 Task: Filter dependabot alerts in the repository "Javascript" by the package "pkg".
Action: Mouse moved to (1042, 130)
Screenshot: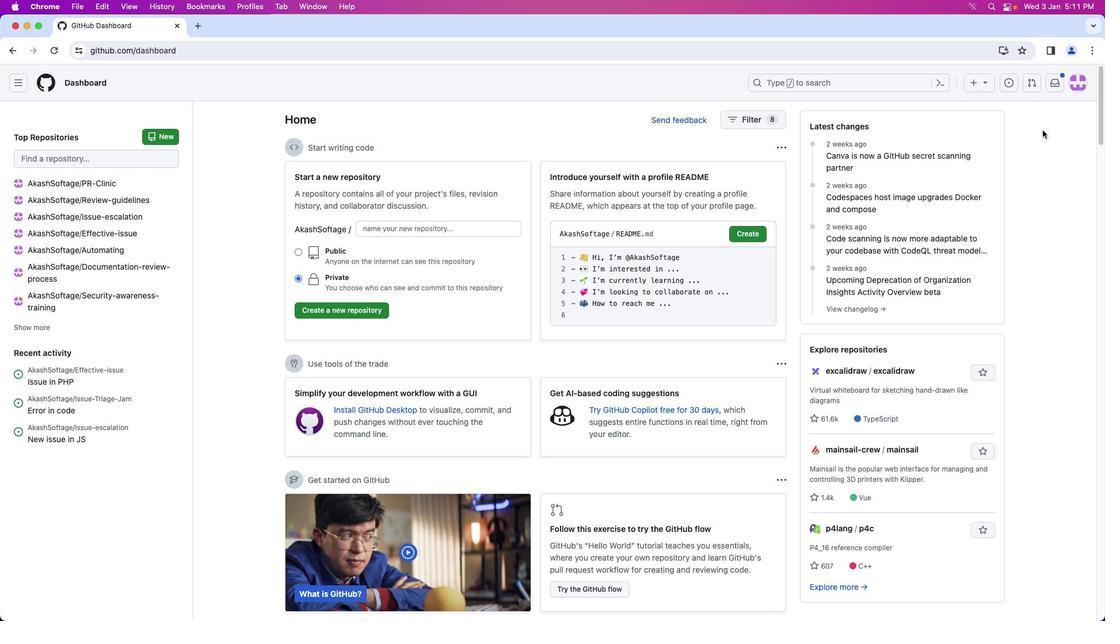 
Action: Mouse pressed left at (1042, 130)
Screenshot: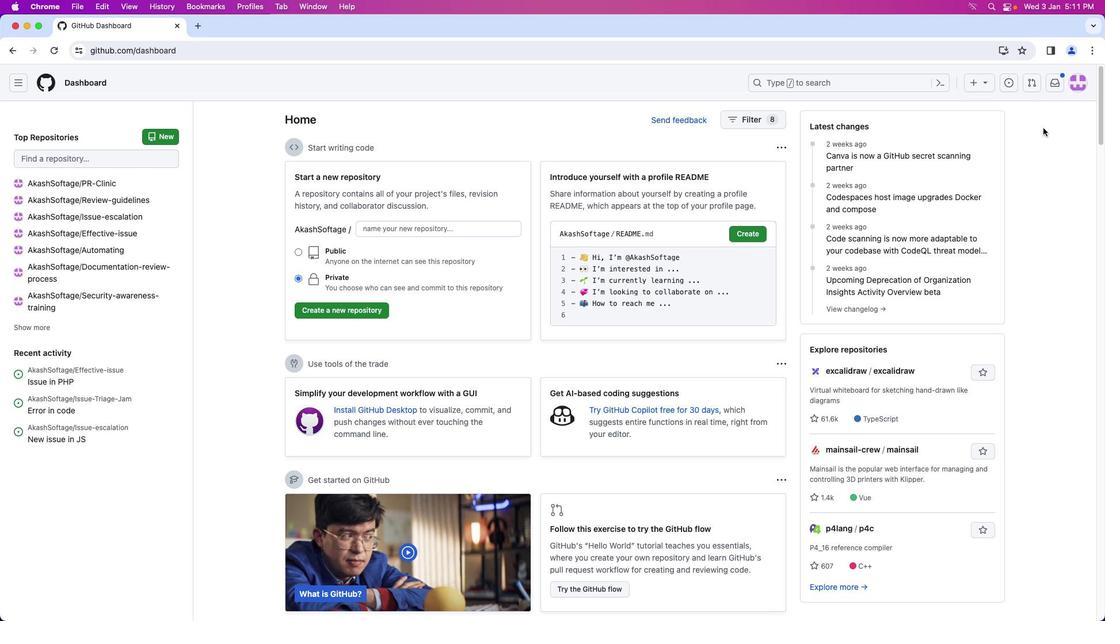 
Action: Mouse moved to (1073, 86)
Screenshot: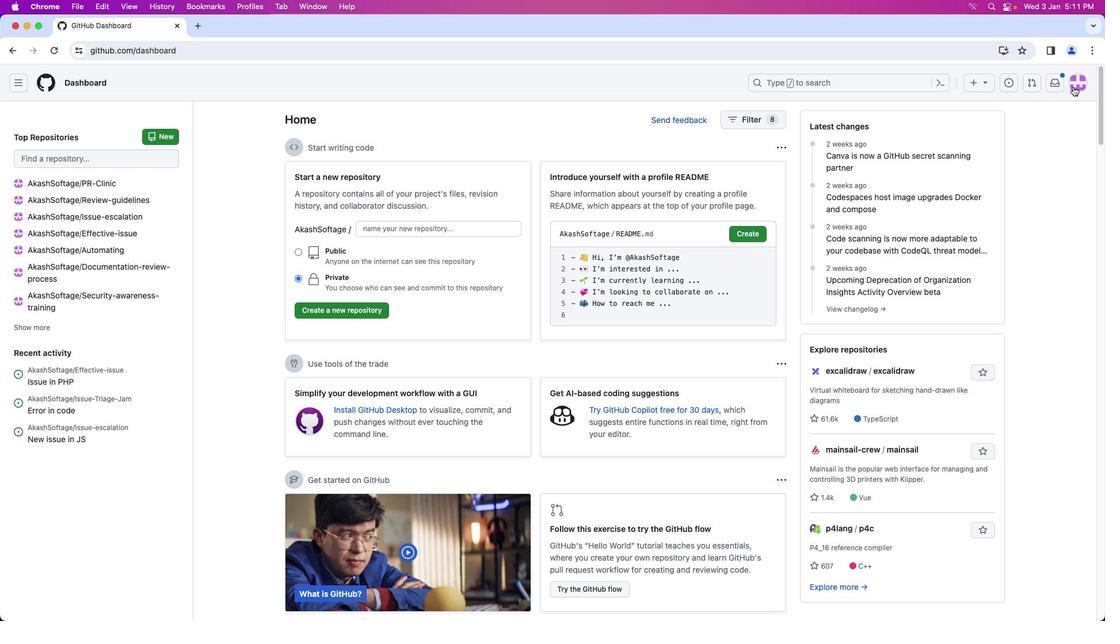 
Action: Mouse pressed left at (1073, 86)
Screenshot: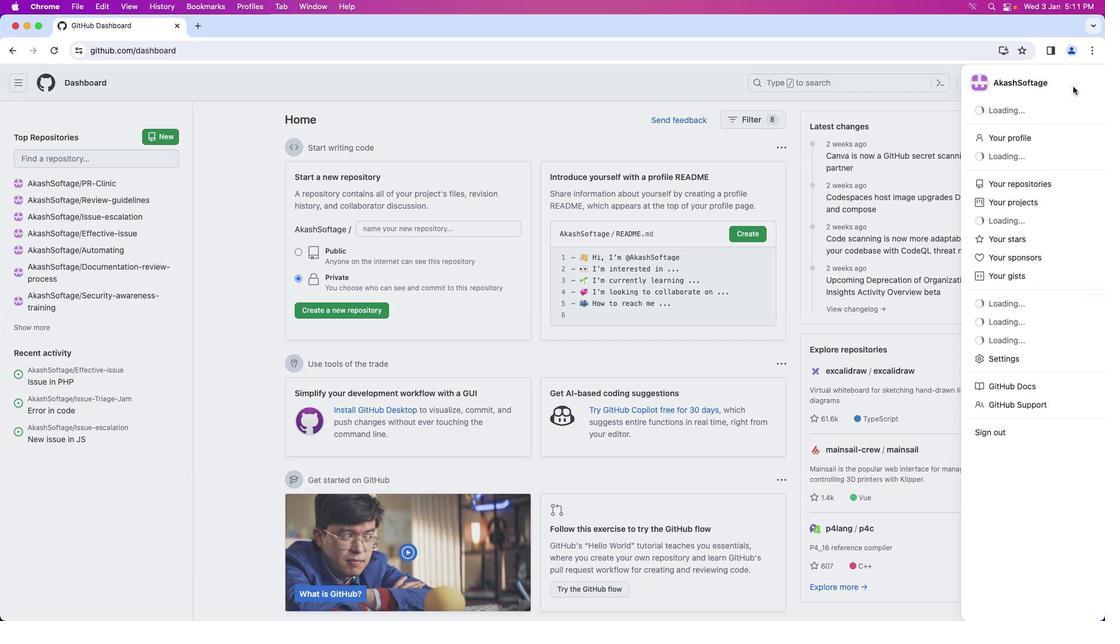 
Action: Mouse moved to (990, 185)
Screenshot: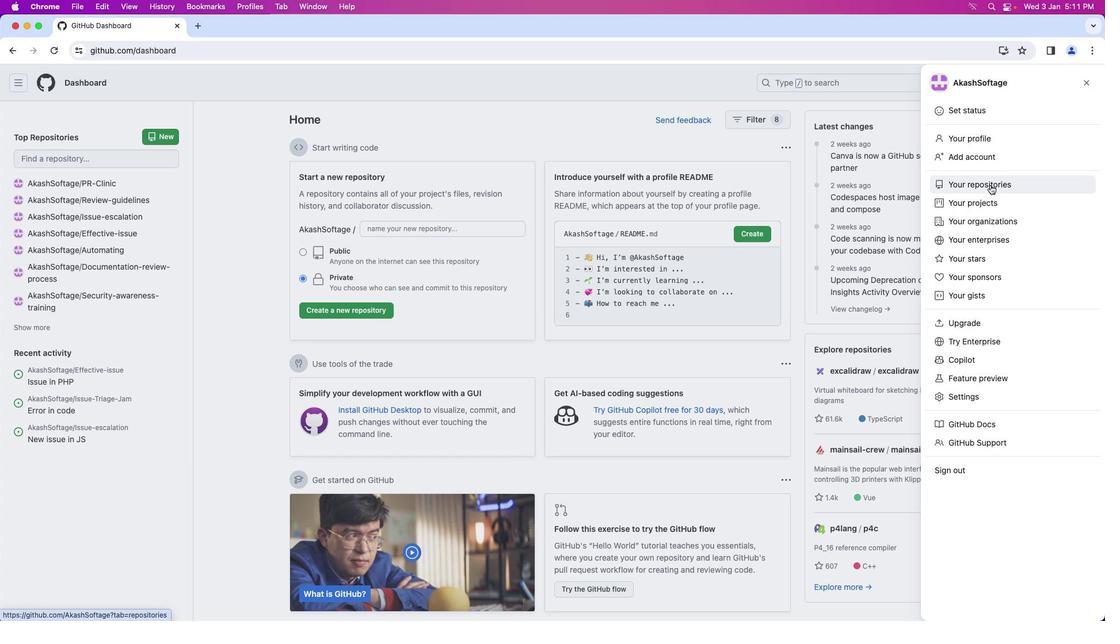 
Action: Mouse pressed left at (990, 185)
Screenshot: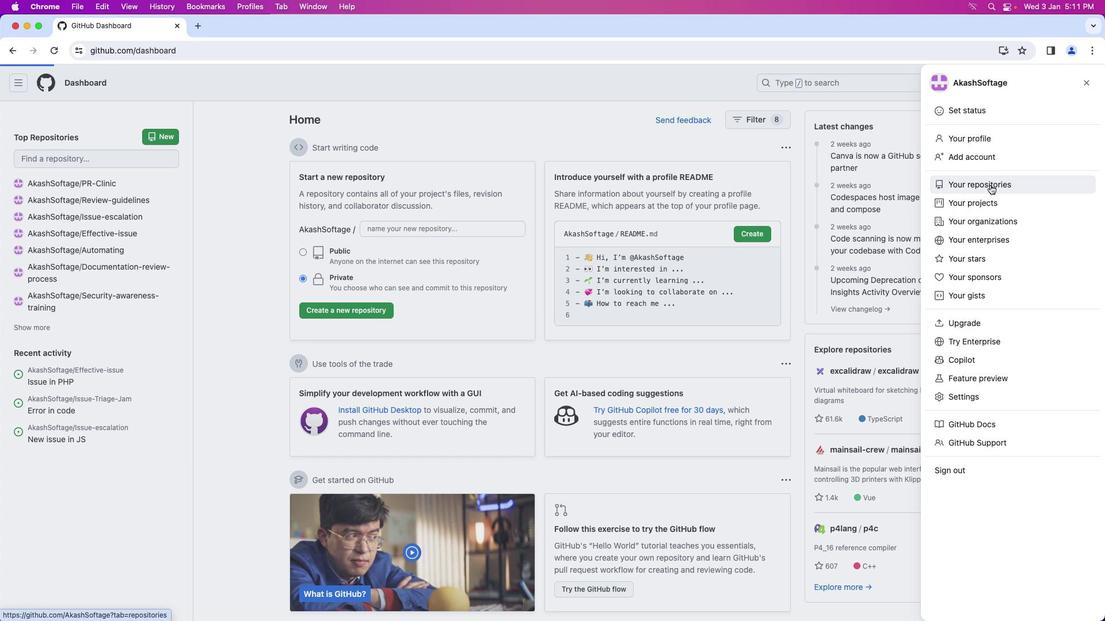 
Action: Mouse moved to (421, 192)
Screenshot: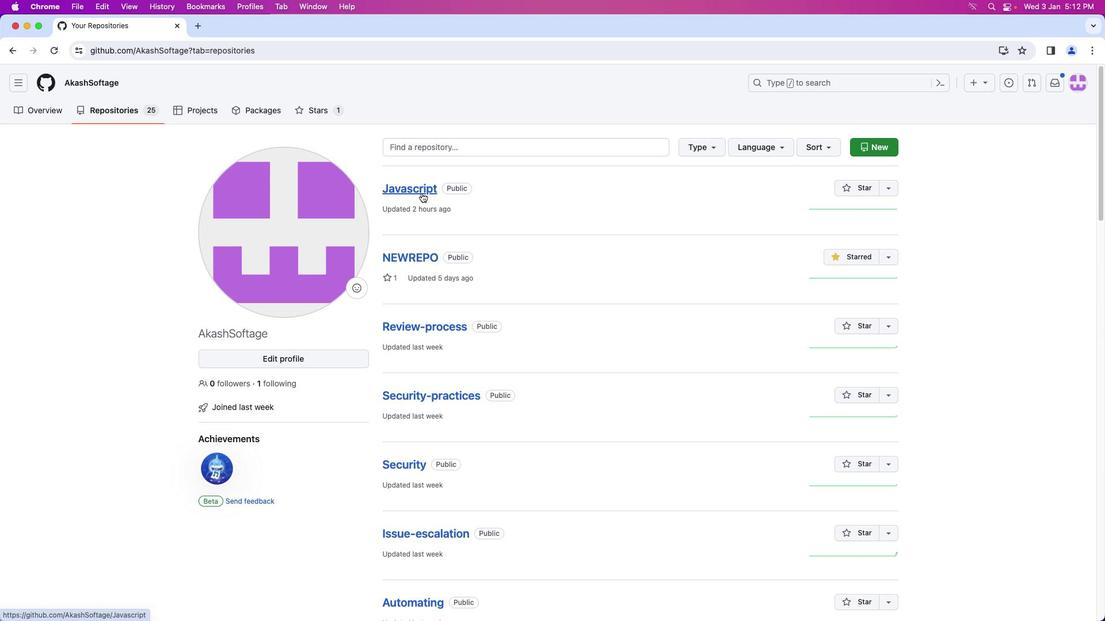 
Action: Mouse pressed left at (421, 192)
Screenshot: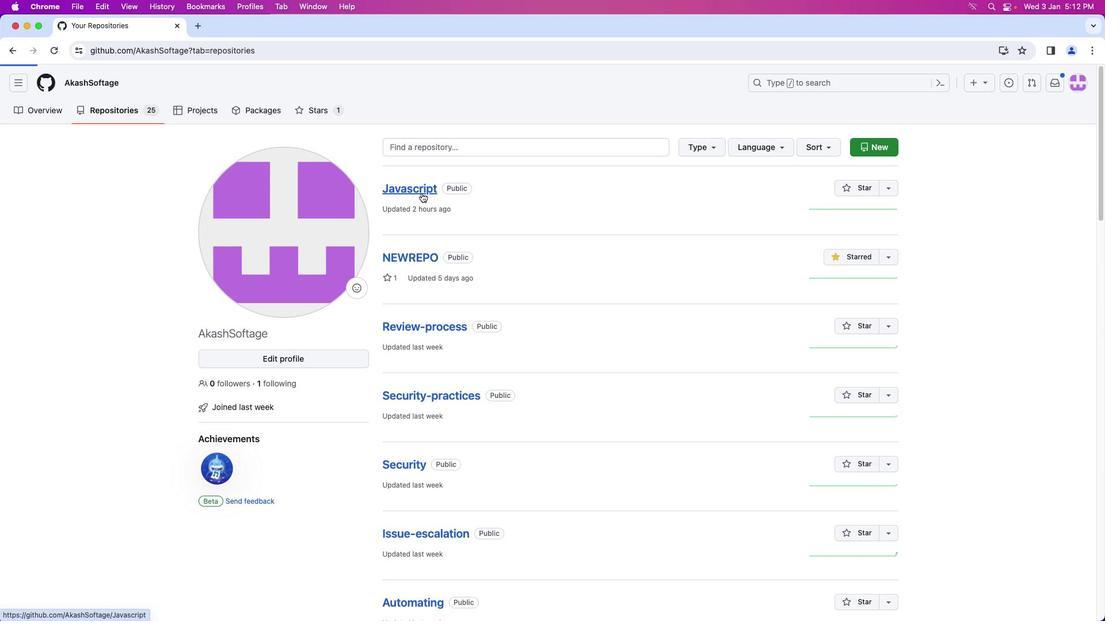 
Action: Mouse moved to (372, 113)
Screenshot: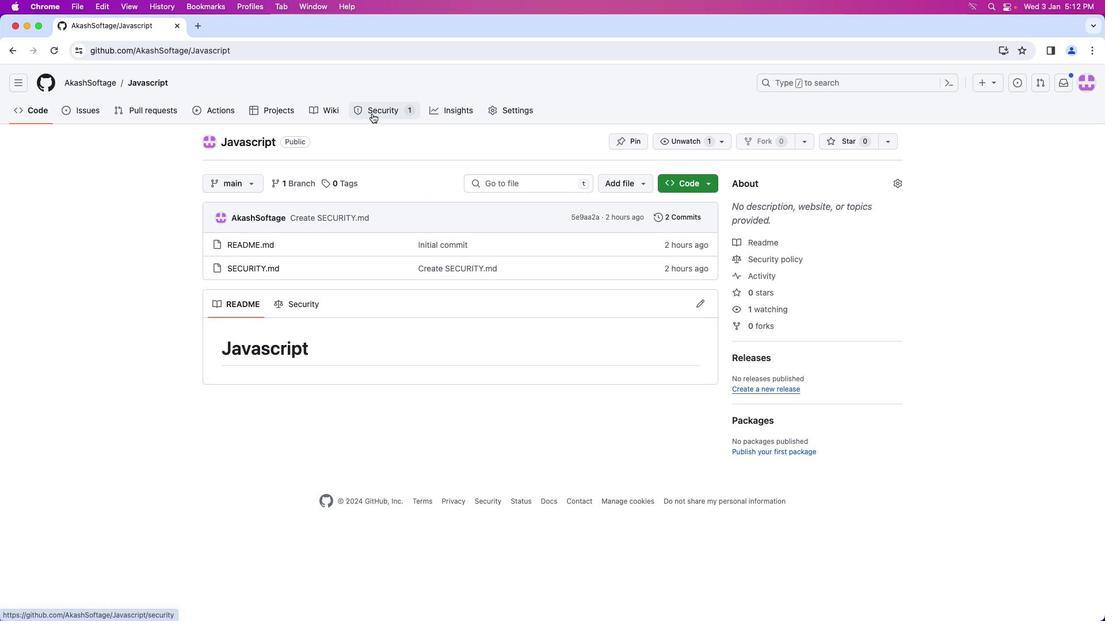 
Action: Mouse pressed left at (372, 113)
Screenshot: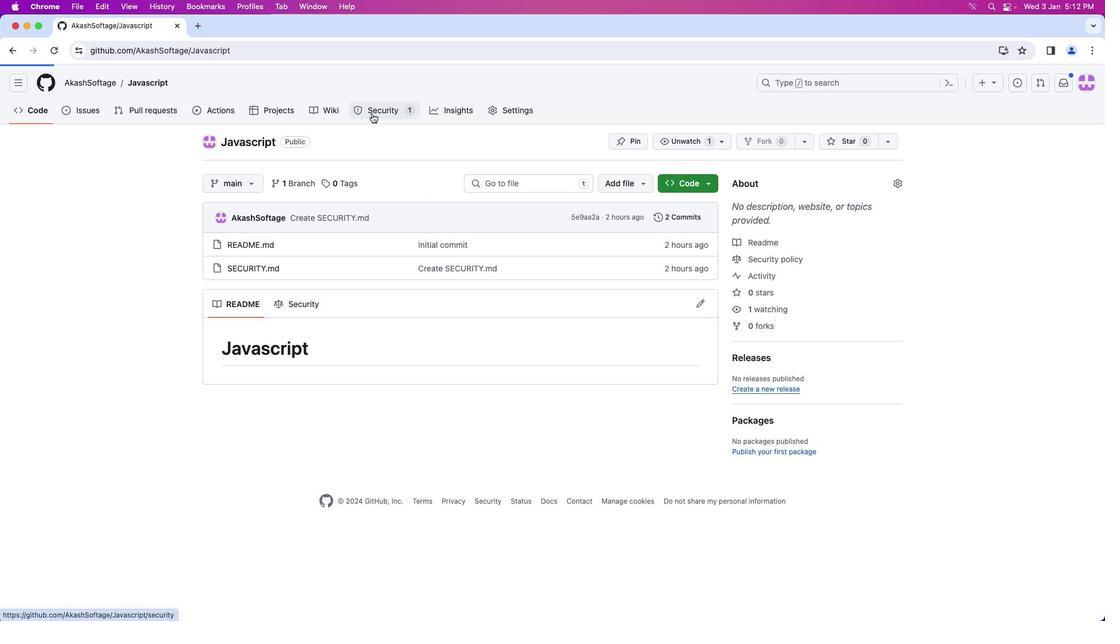 
Action: Mouse moved to (295, 263)
Screenshot: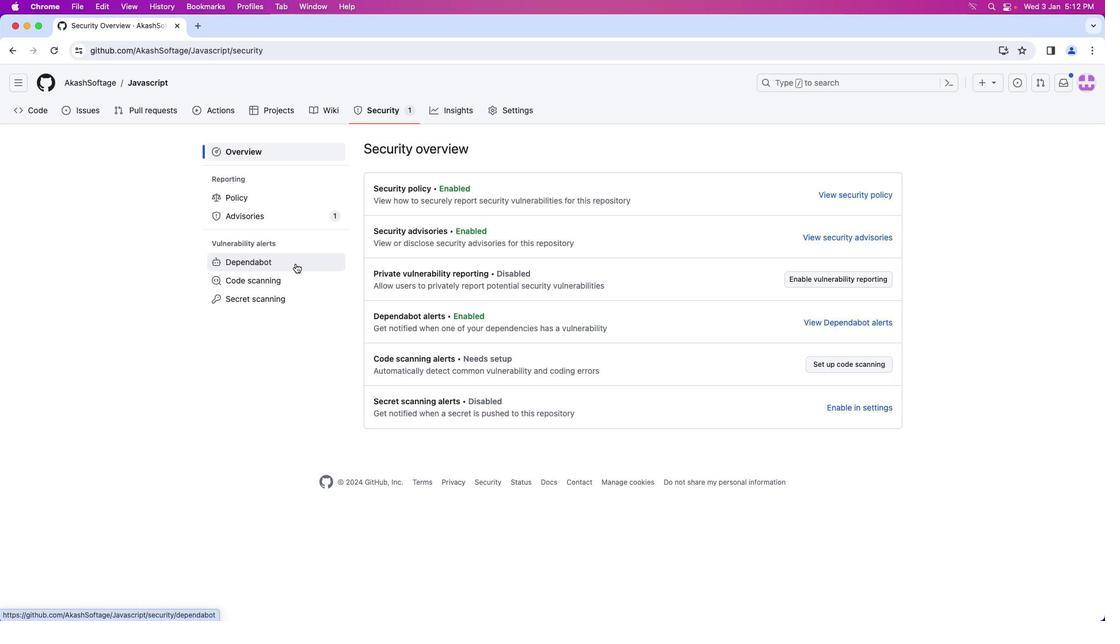 
Action: Mouse pressed left at (295, 263)
Screenshot: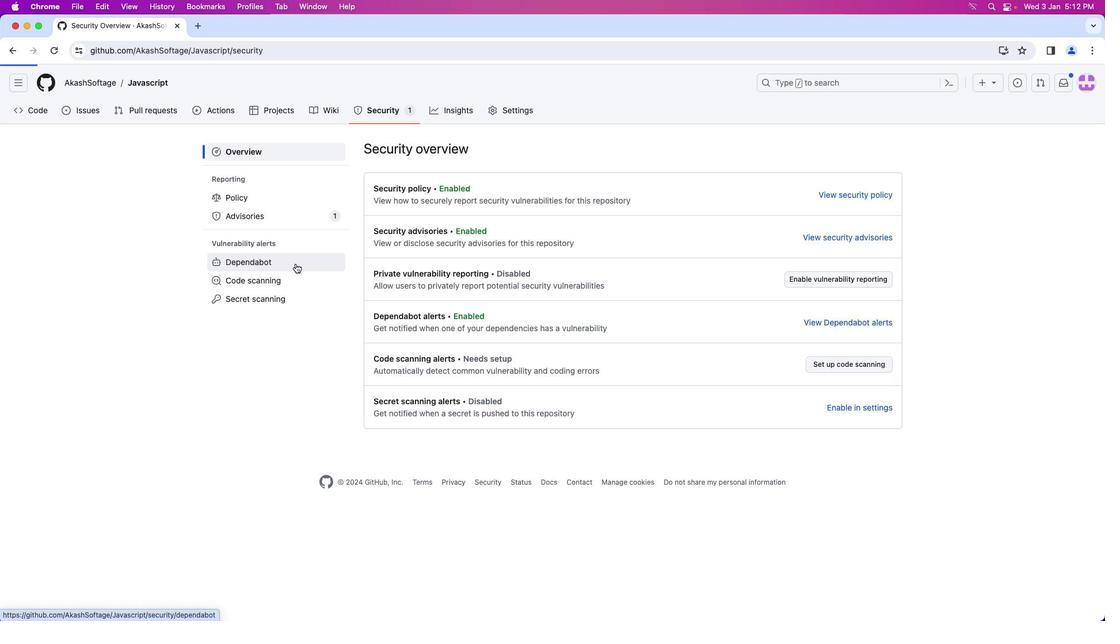 
Action: Mouse moved to (632, 321)
Screenshot: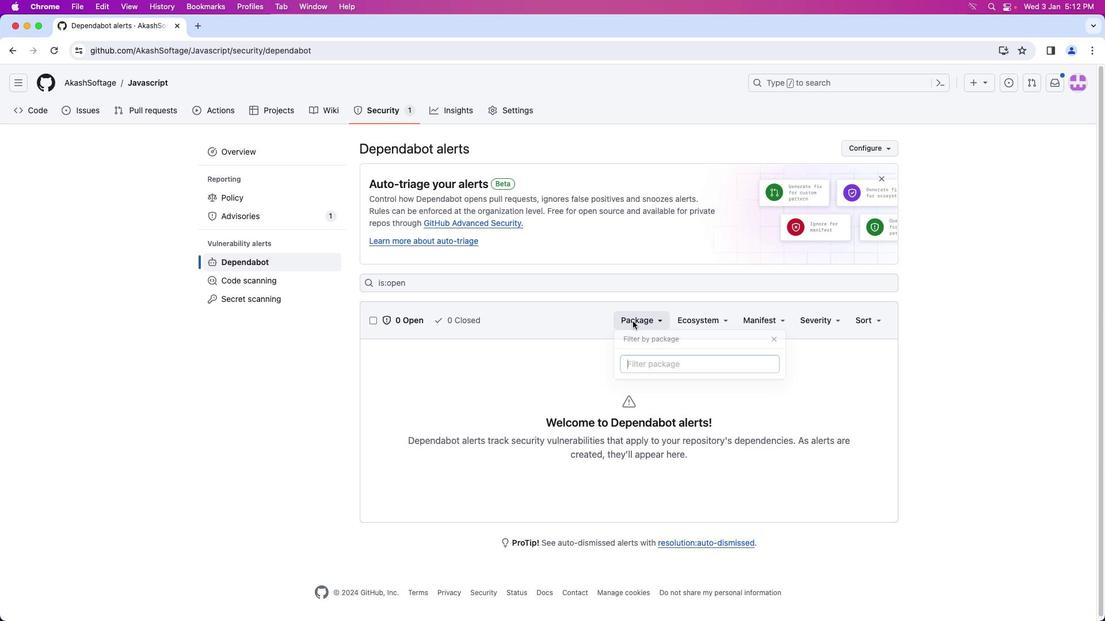 
Action: Mouse pressed left at (632, 321)
Screenshot: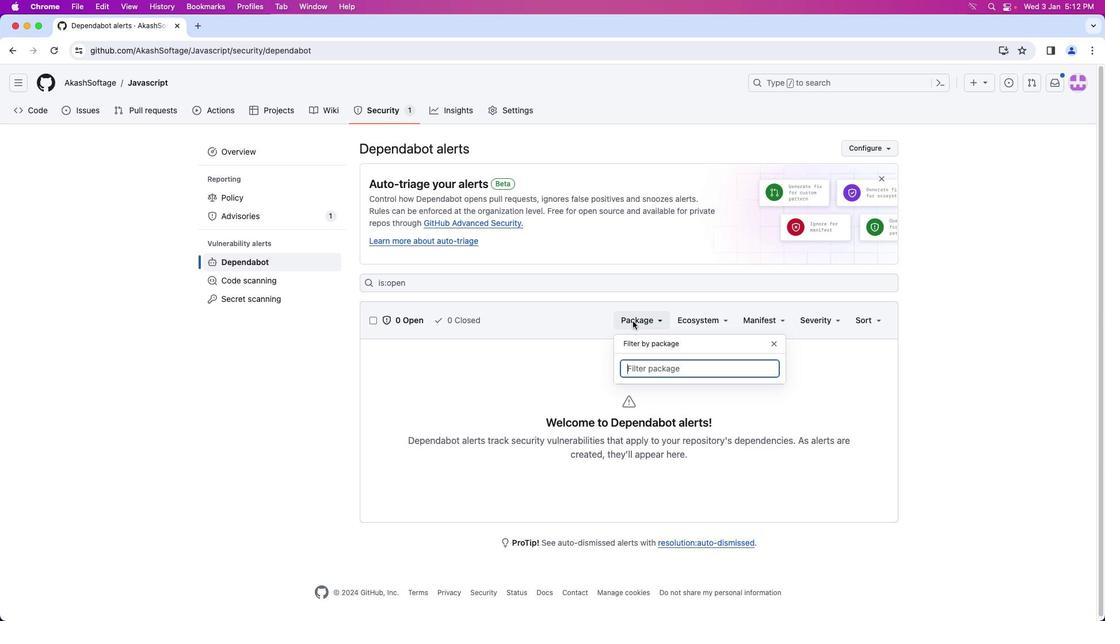 
Action: Mouse moved to (669, 372)
Screenshot: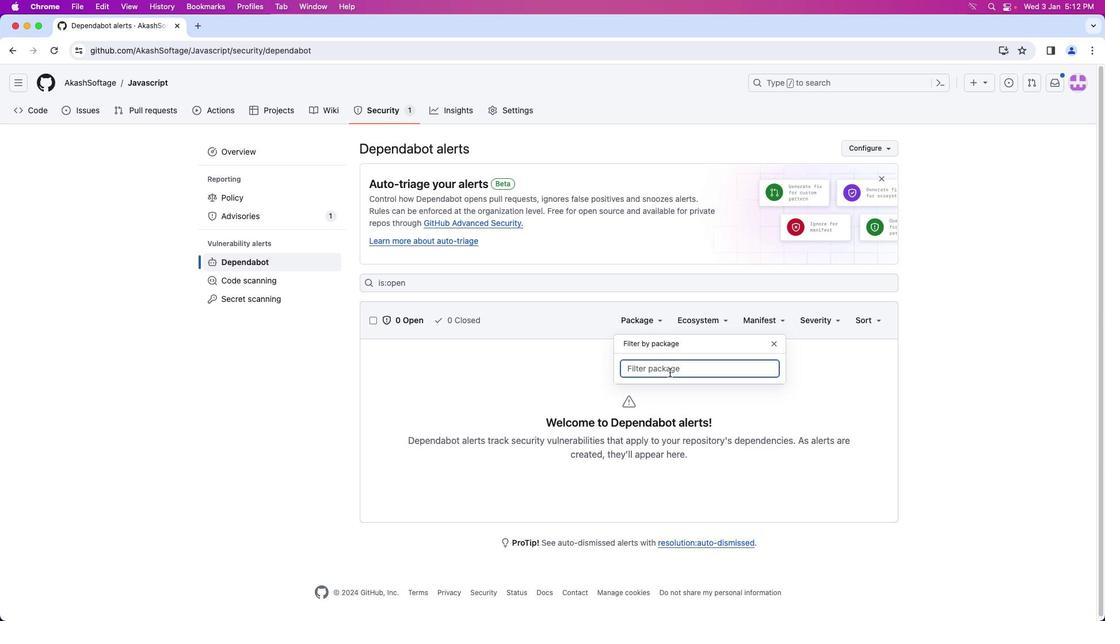 
Action: Mouse pressed left at (669, 372)
Screenshot: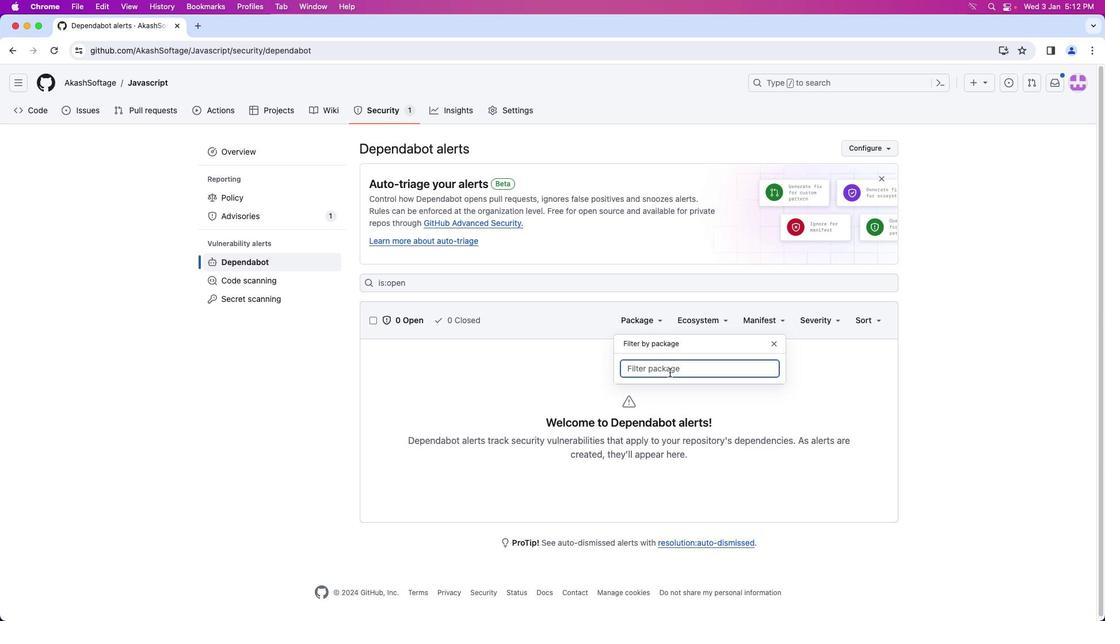 
Action: Key pressed 'p''k''g'
Screenshot: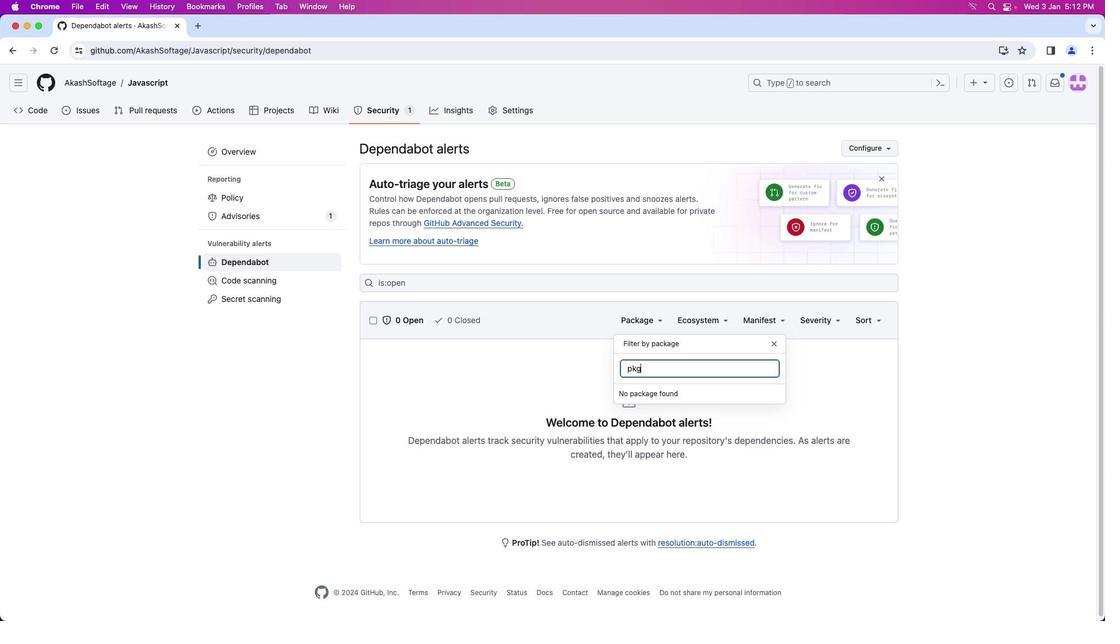 
